 Task: Send an email with the signature Ella Clark with the subject 'Request for an interview' and the message 'I apologize for any errors on our end and would like to make it right.' from softage.1@softage.net to softage.9@softage.net and softage.10@softage.net with CC to softage.2@softage.net
Action: Key pressed n
Screenshot: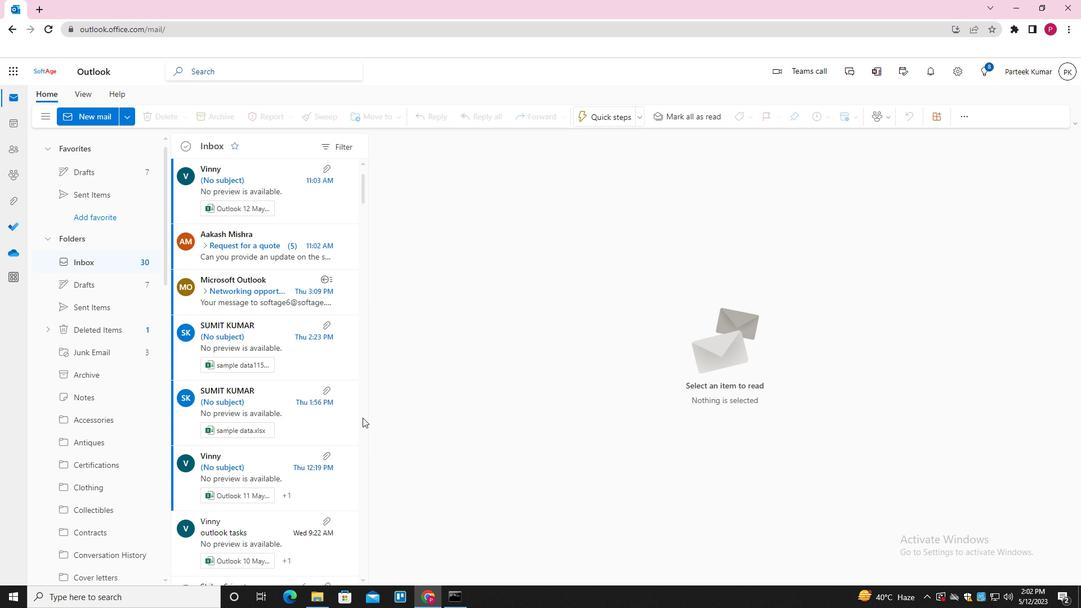 
Action: Mouse moved to (701, 116)
Screenshot: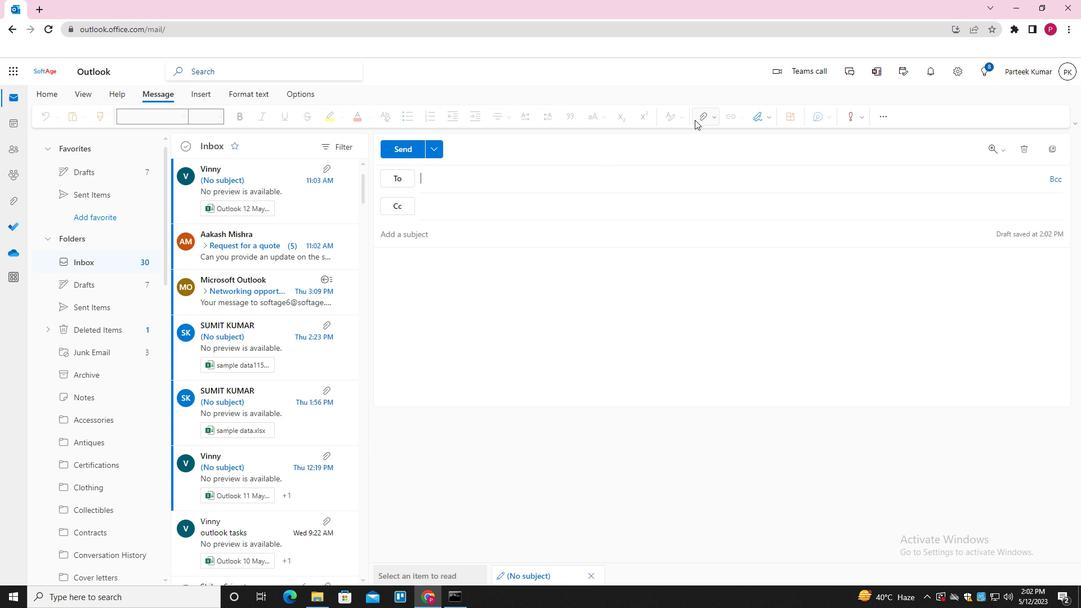 
Action: Mouse pressed left at (701, 116)
Screenshot: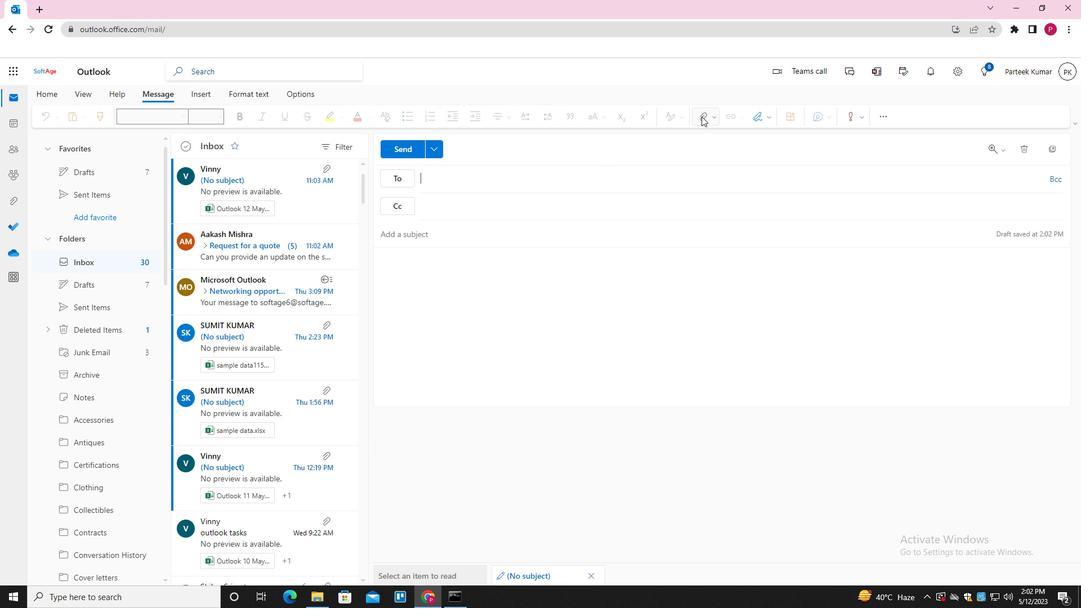 
Action: Mouse moved to (644, 140)
Screenshot: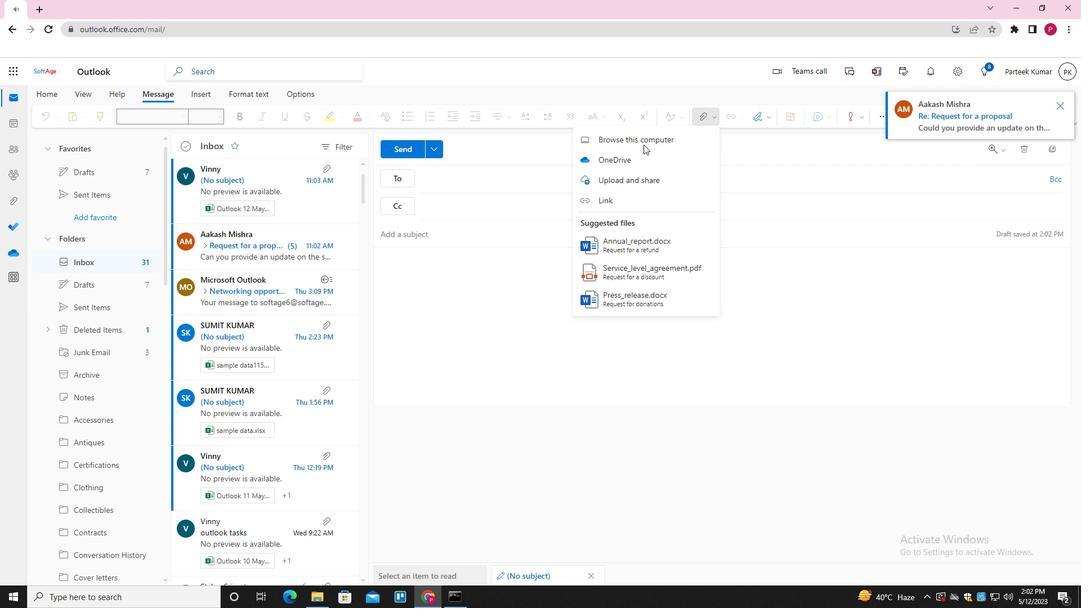 
Action: Mouse pressed left at (644, 140)
Screenshot: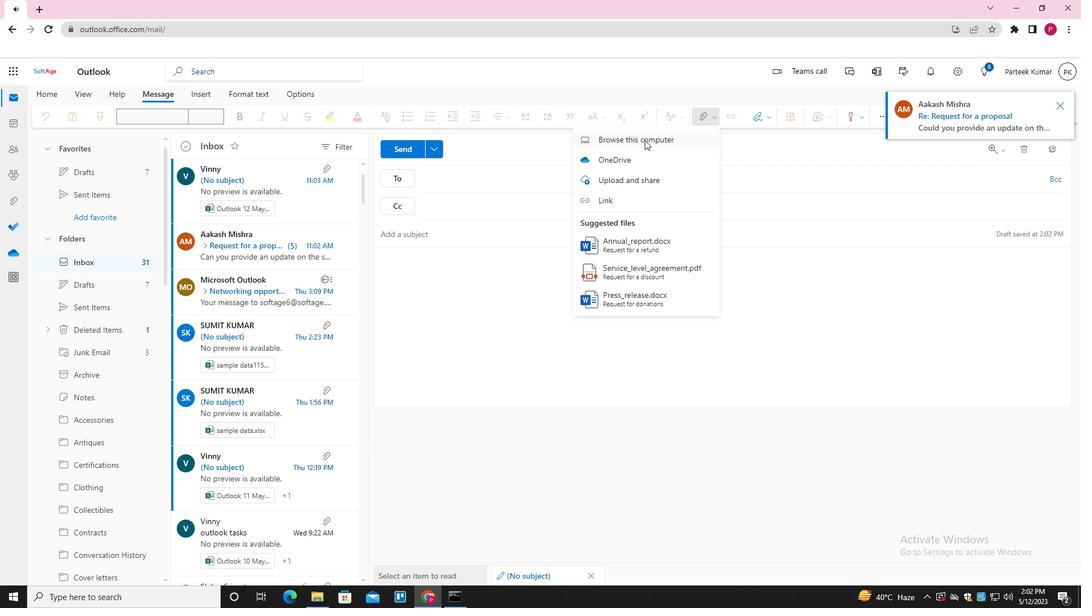 
Action: Mouse moved to (365, 0)
Screenshot: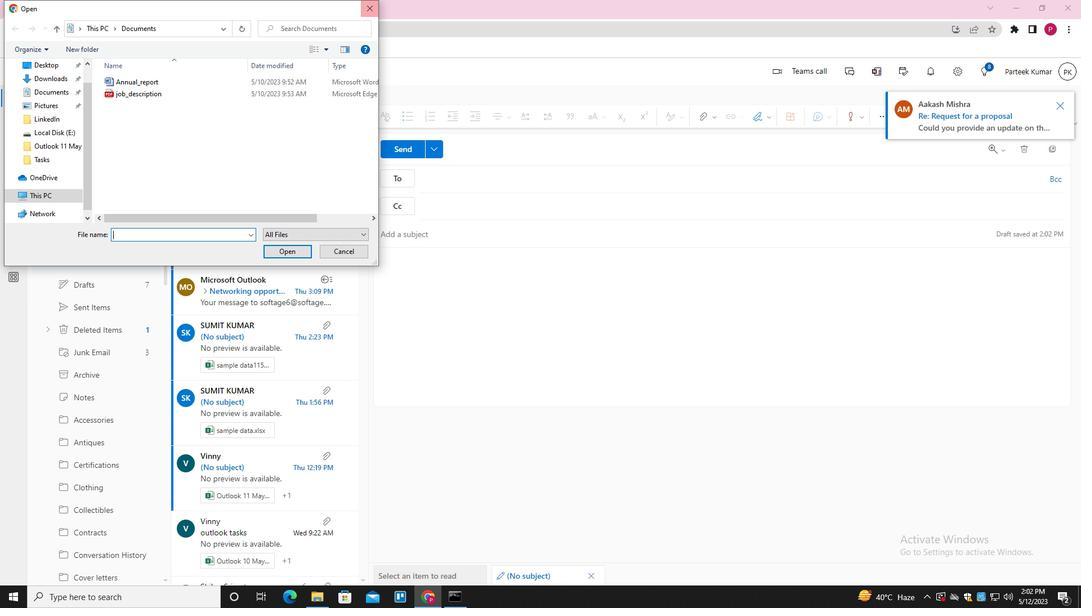
Action: Mouse pressed left at (365, 0)
Screenshot: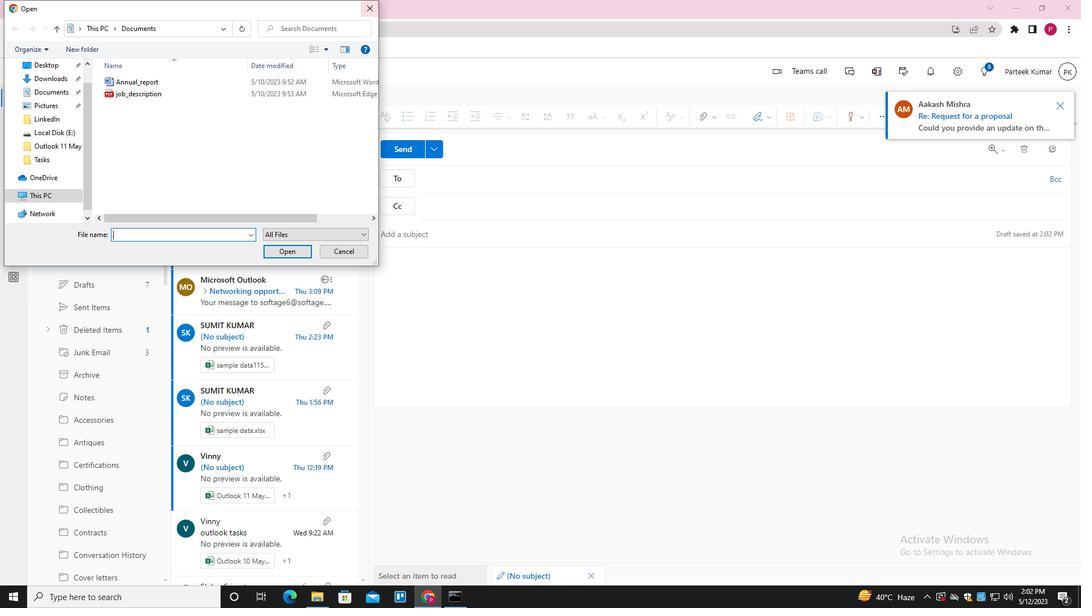 
Action: Mouse moved to (373, 8)
Screenshot: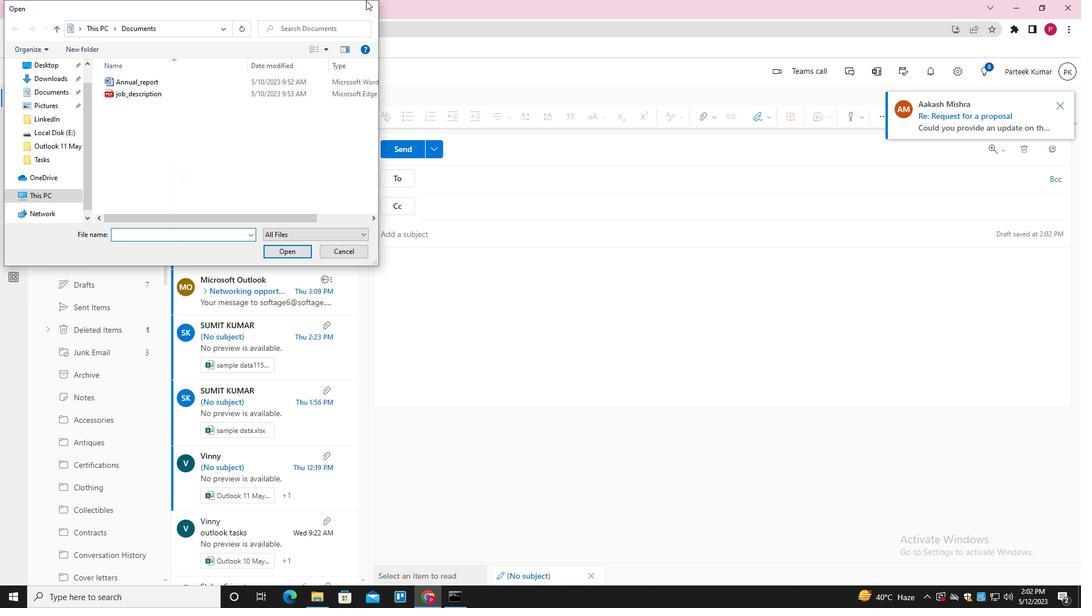 
Action: Mouse pressed left at (373, 8)
Screenshot: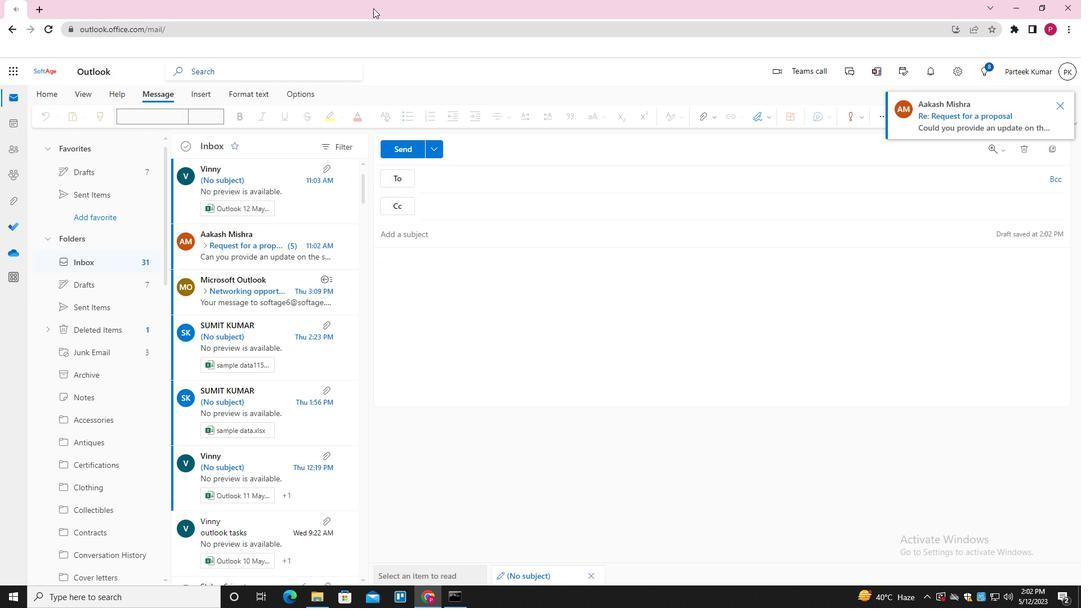 
Action: Mouse moved to (755, 112)
Screenshot: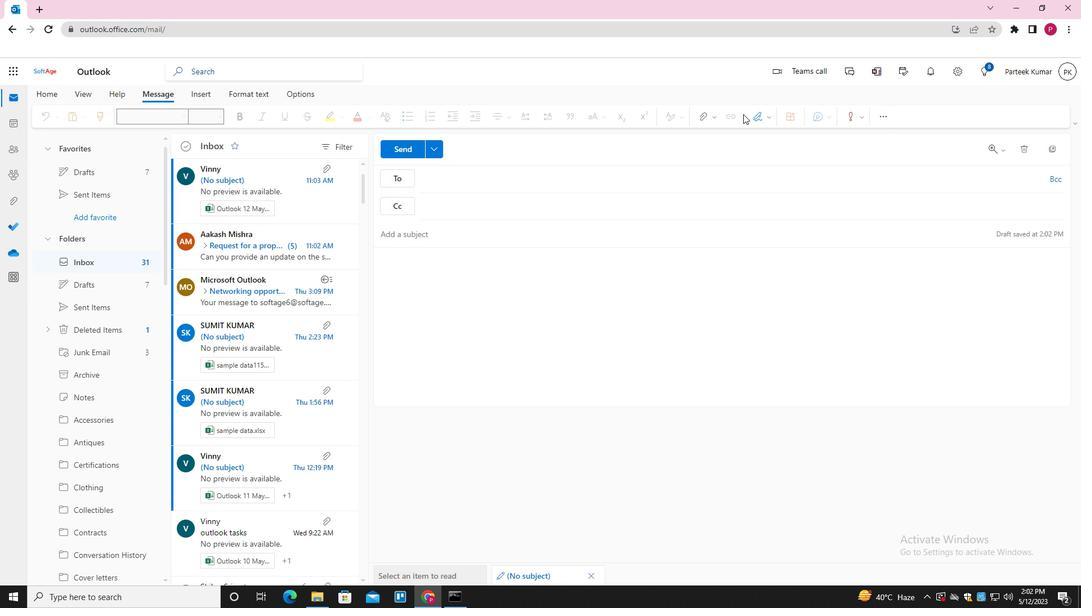 
Action: Mouse pressed left at (755, 112)
Screenshot: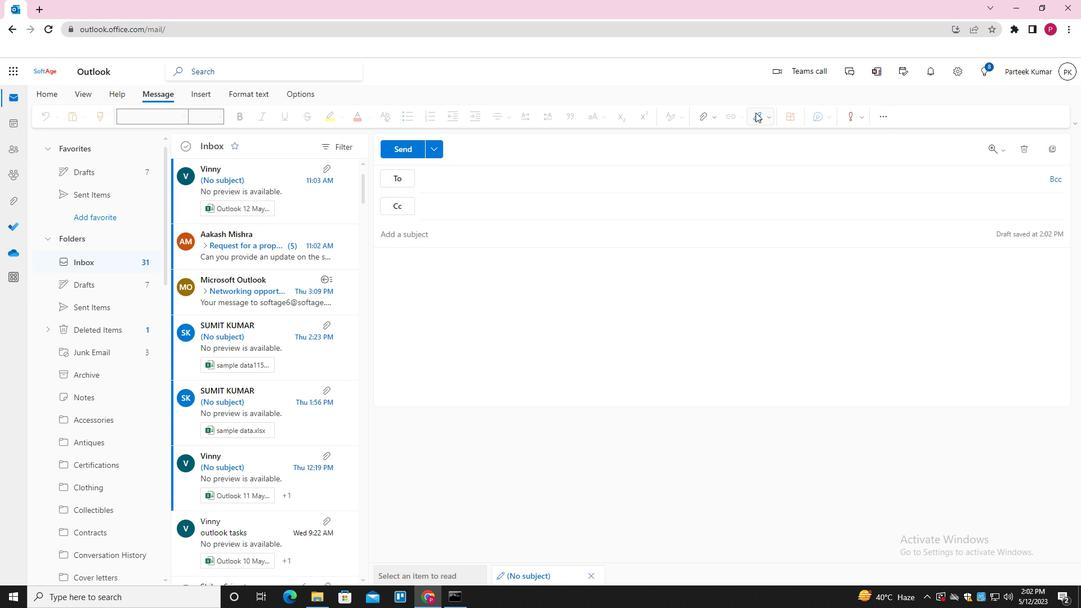 
Action: Mouse moved to (733, 164)
Screenshot: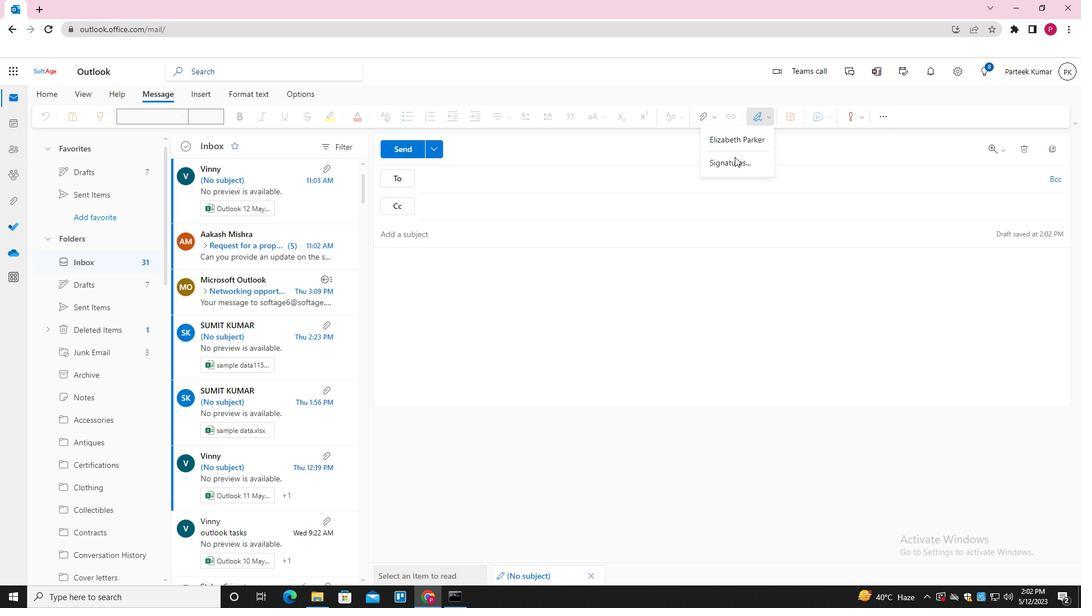 
Action: Mouse pressed left at (733, 164)
Screenshot: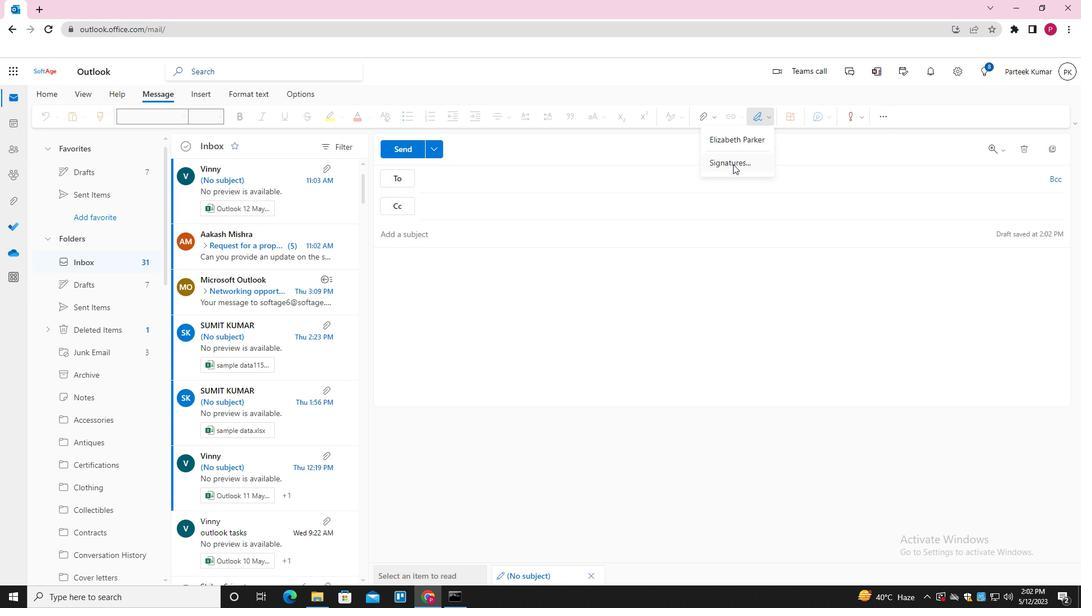
Action: Mouse moved to (759, 213)
Screenshot: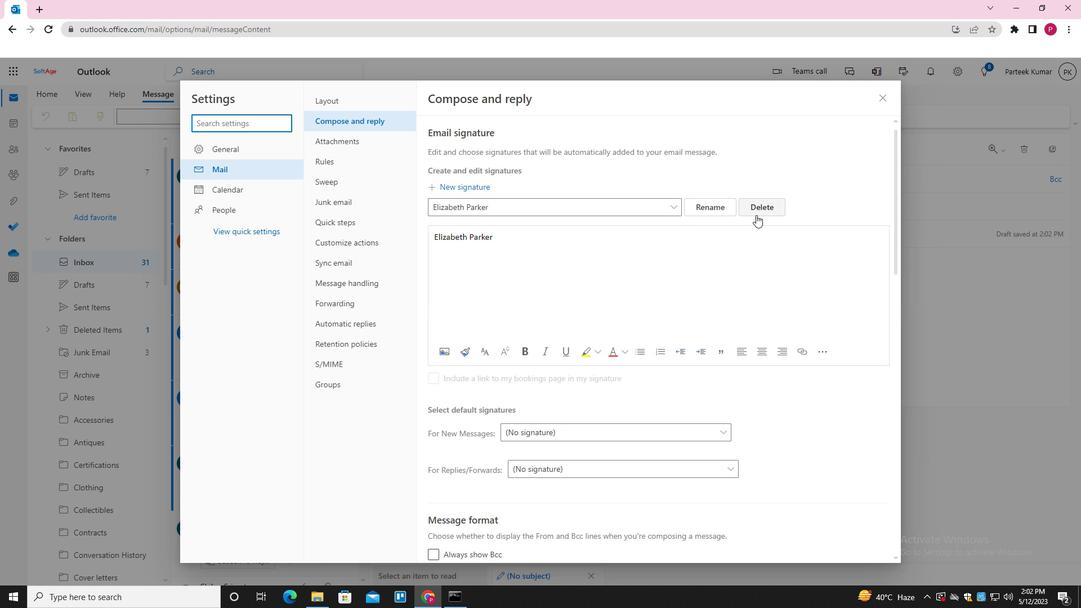 
Action: Mouse pressed left at (759, 213)
Screenshot: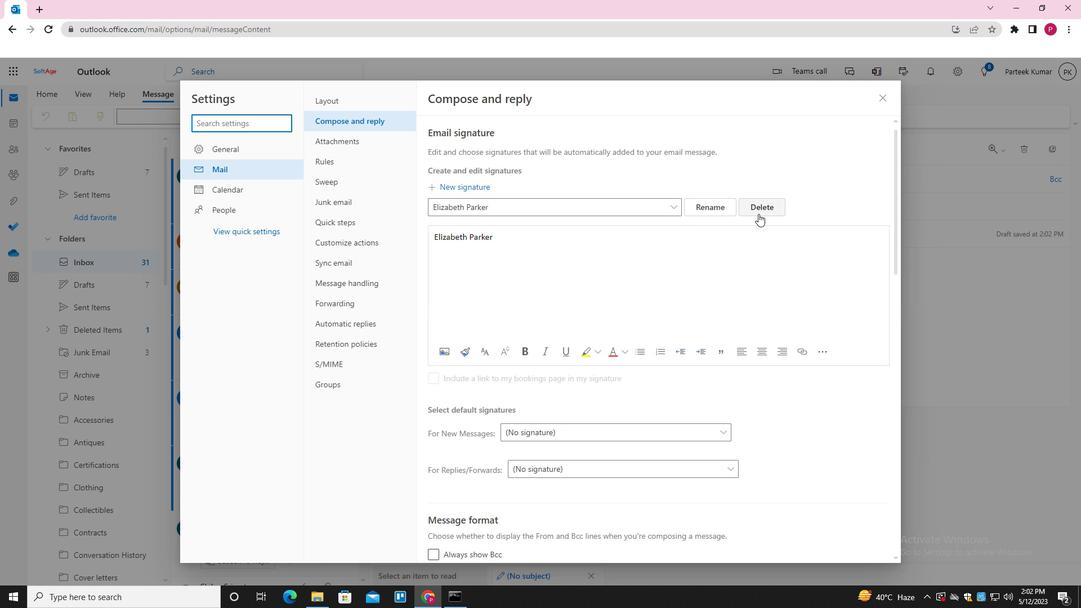
Action: Mouse moved to (600, 204)
Screenshot: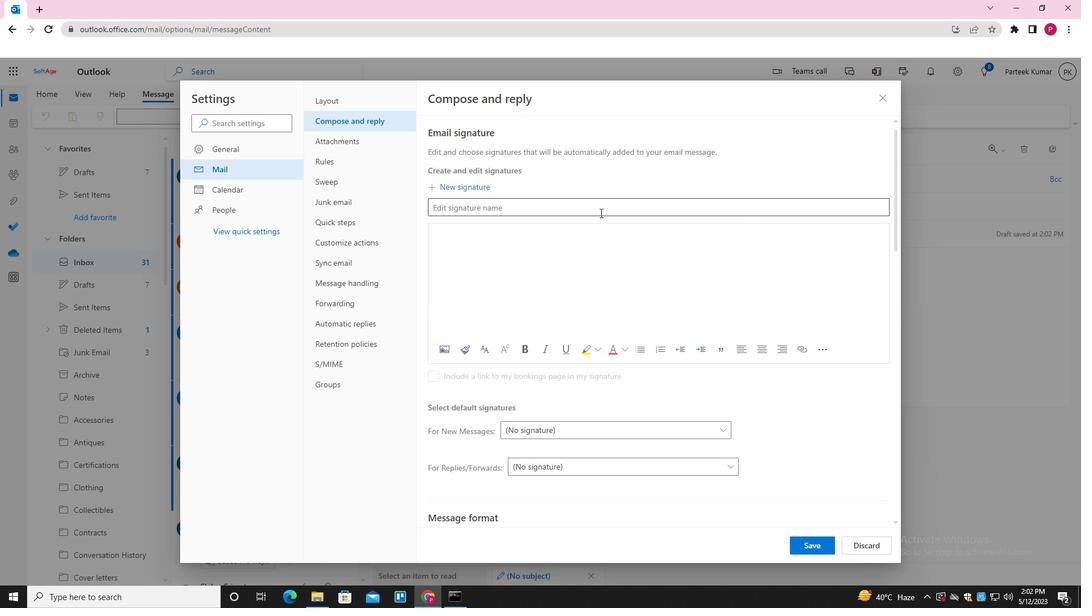 
Action: Mouse pressed left at (600, 204)
Screenshot: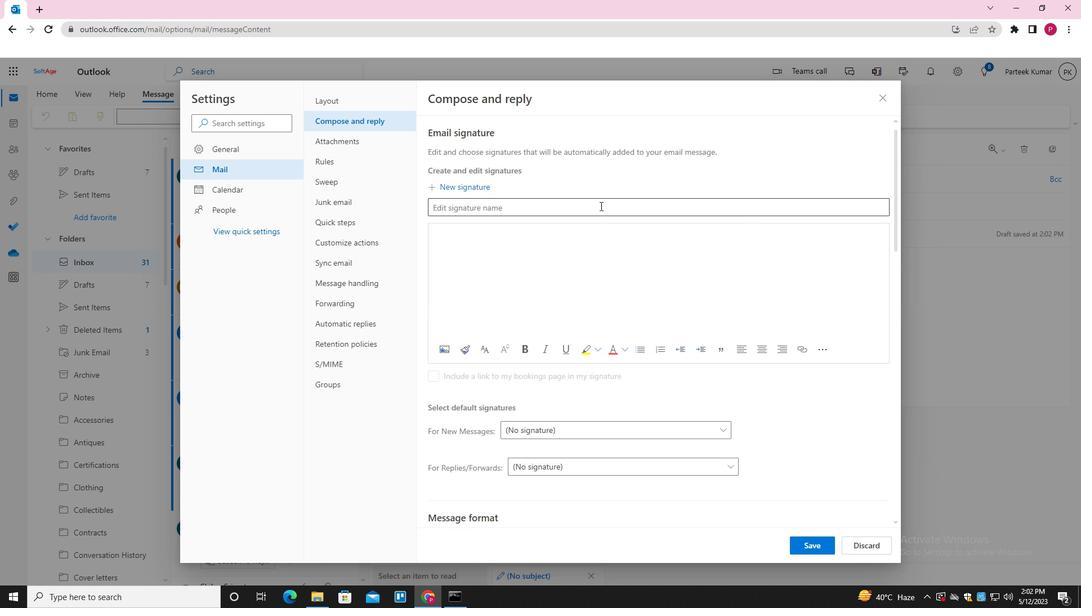 
Action: Key pressed <Key.shift>ELLA<Key.space><Key.shift>CLARK<Key.tab><Key.shift>ELLA<Key.space><Key.shift>CLARK
Screenshot: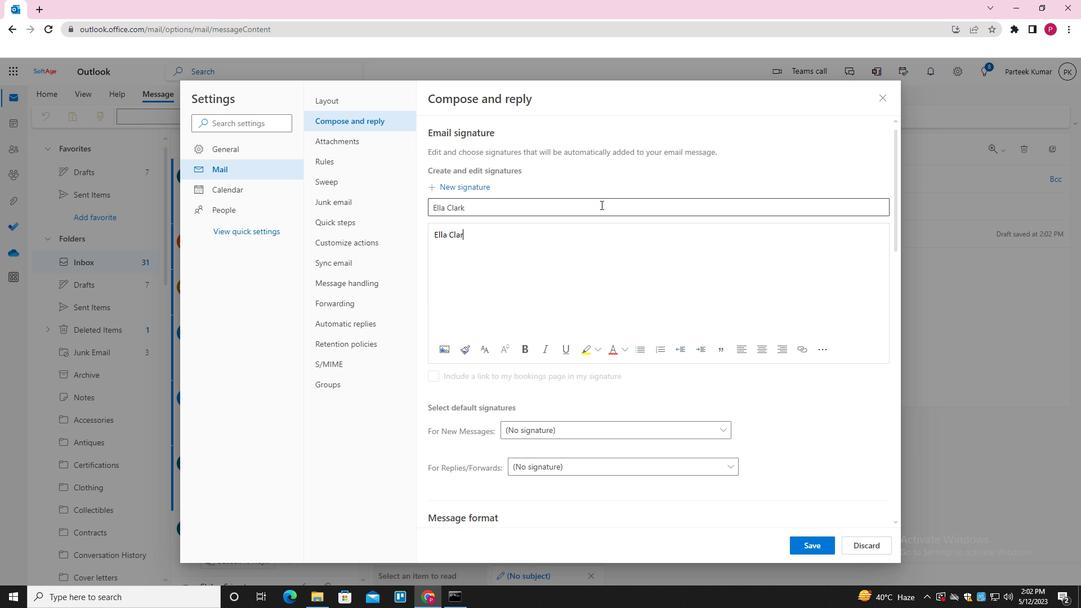 
Action: Mouse moved to (823, 545)
Screenshot: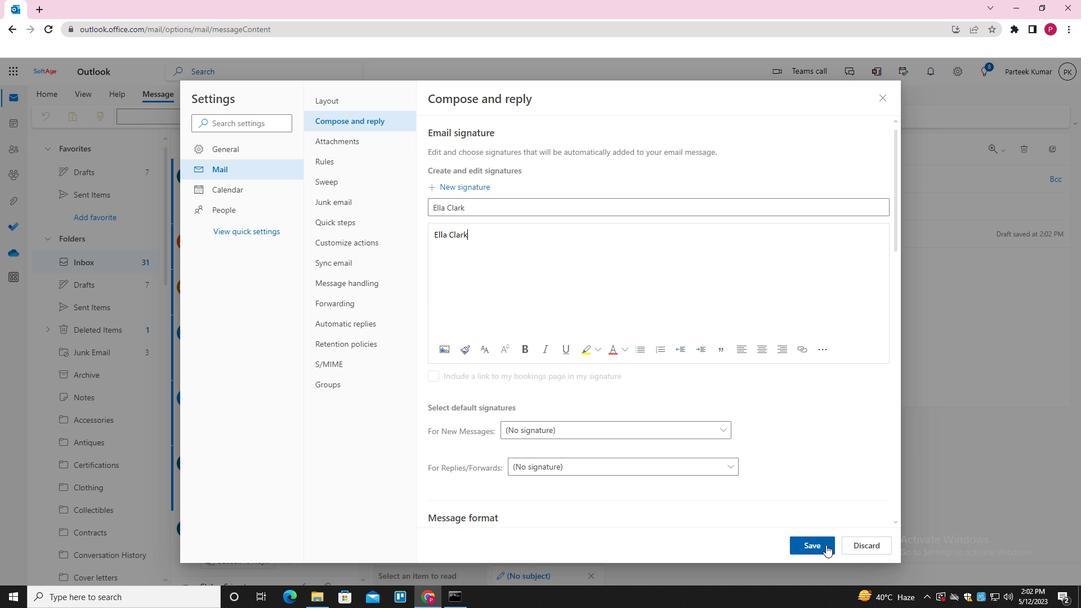 
Action: Mouse pressed left at (823, 545)
Screenshot: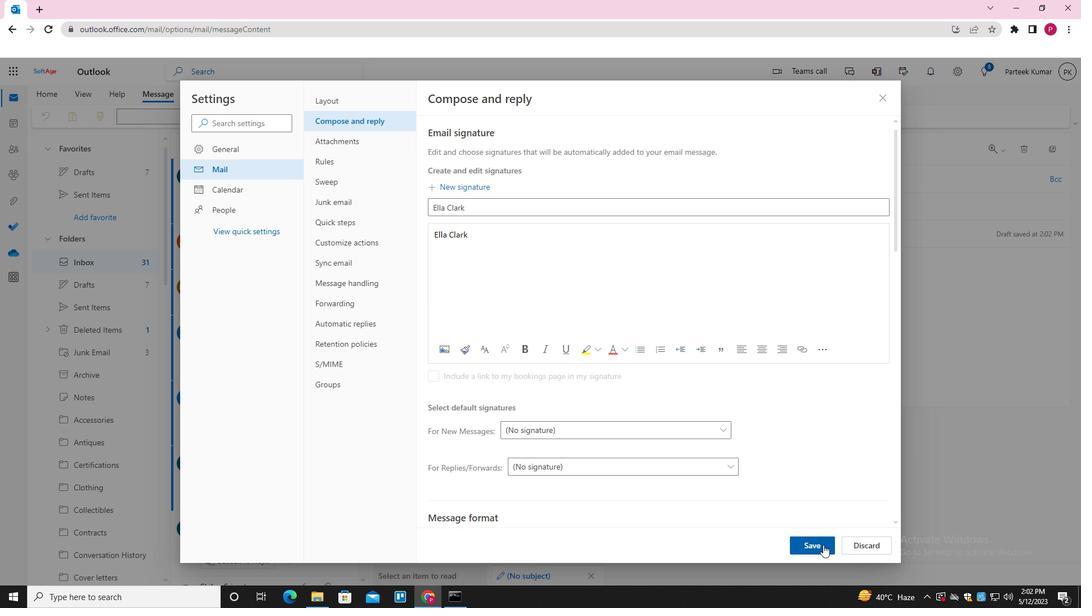 
Action: Mouse moved to (883, 101)
Screenshot: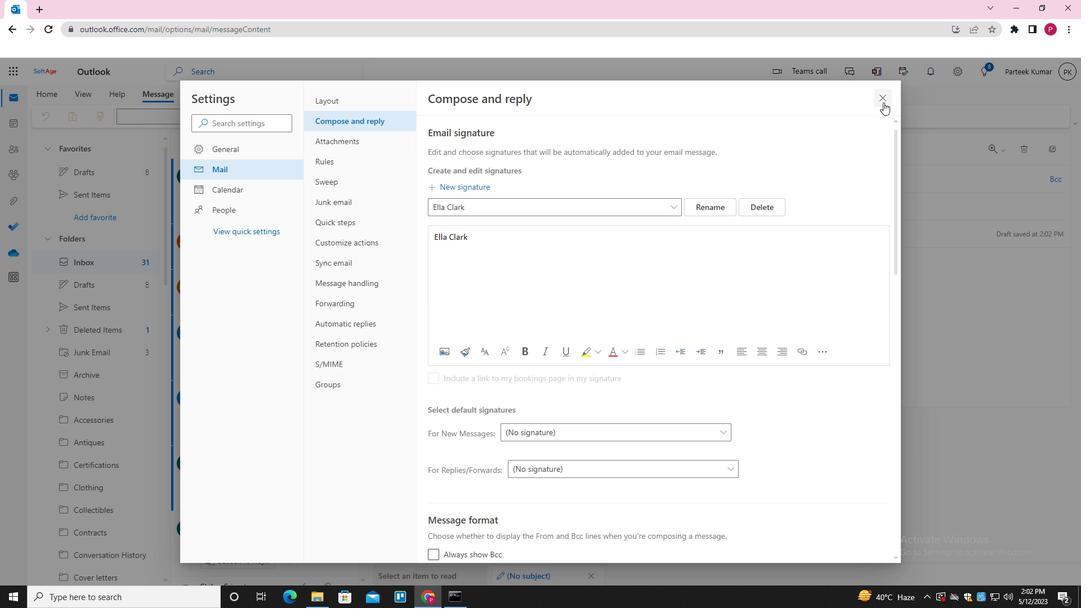 
Action: Mouse pressed left at (883, 101)
Screenshot: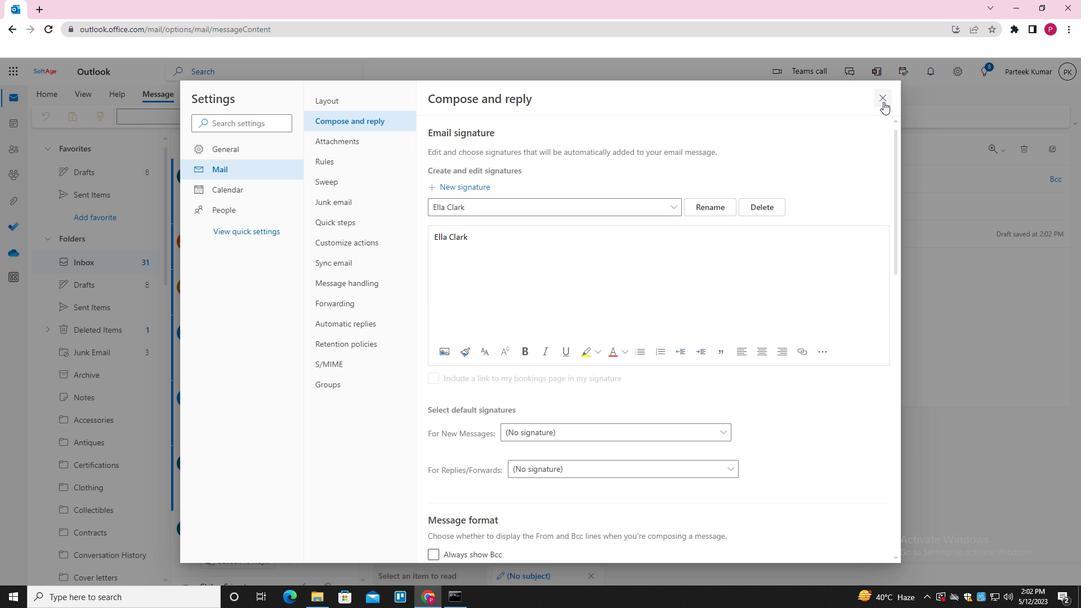 
Action: Mouse moved to (755, 113)
Screenshot: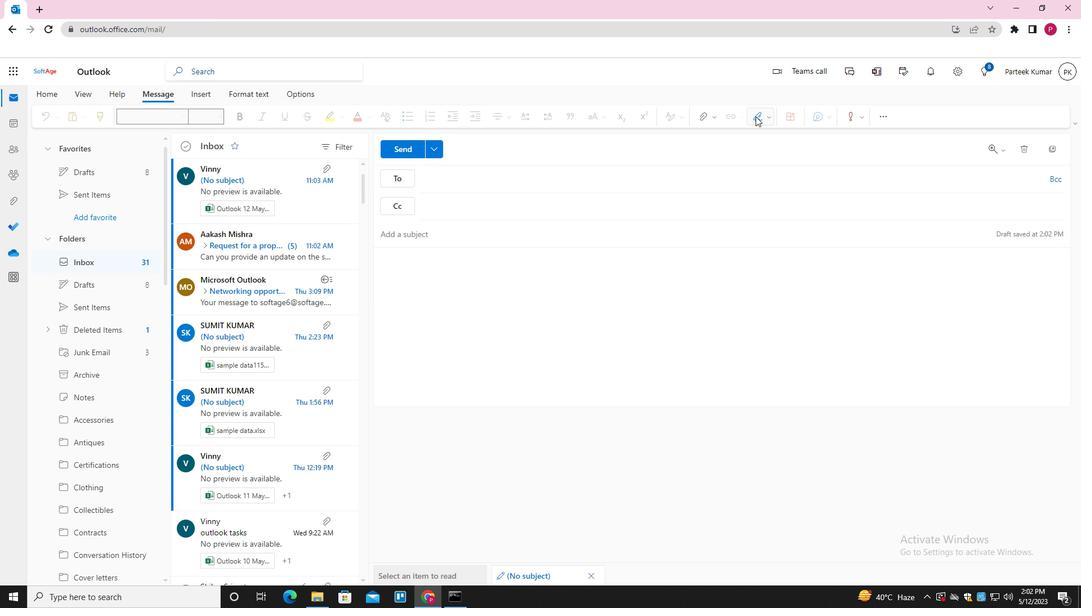 
Action: Mouse pressed left at (755, 113)
Screenshot: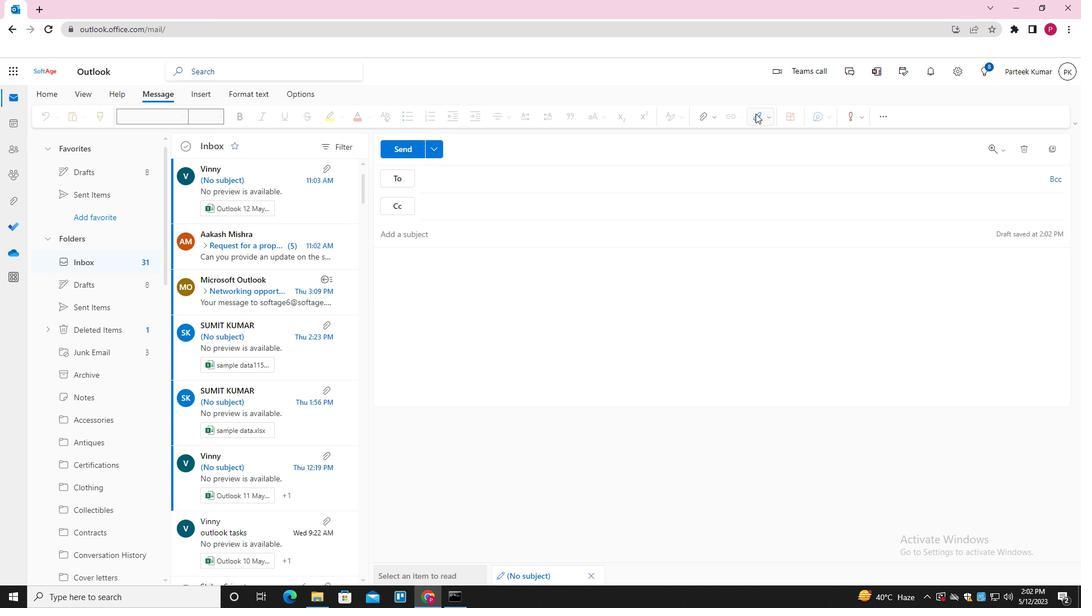 
Action: Mouse moved to (740, 137)
Screenshot: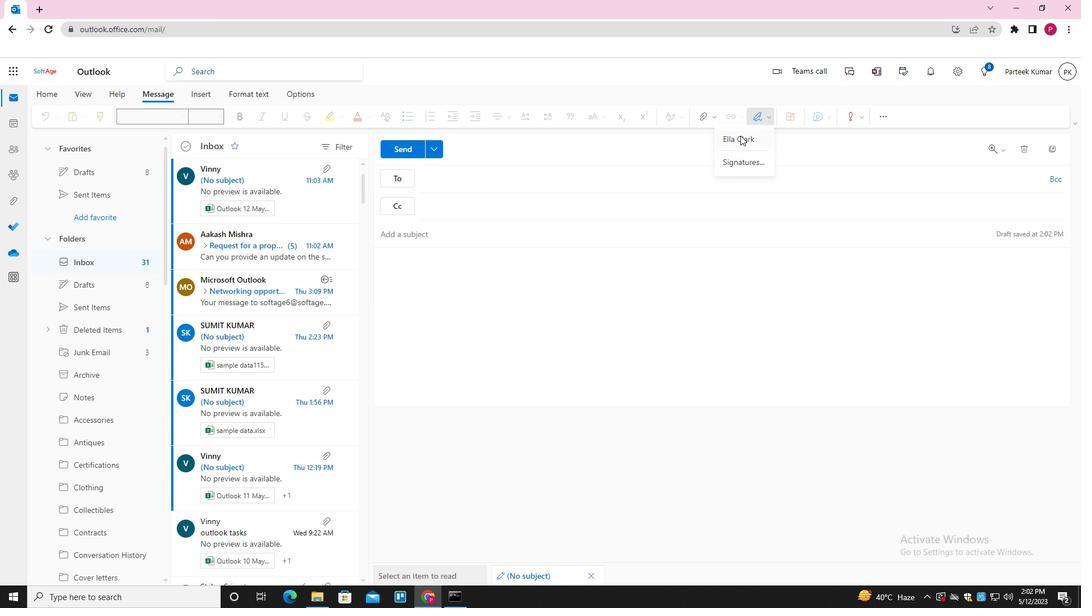 
Action: Mouse pressed left at (740, 137)
Screenshot: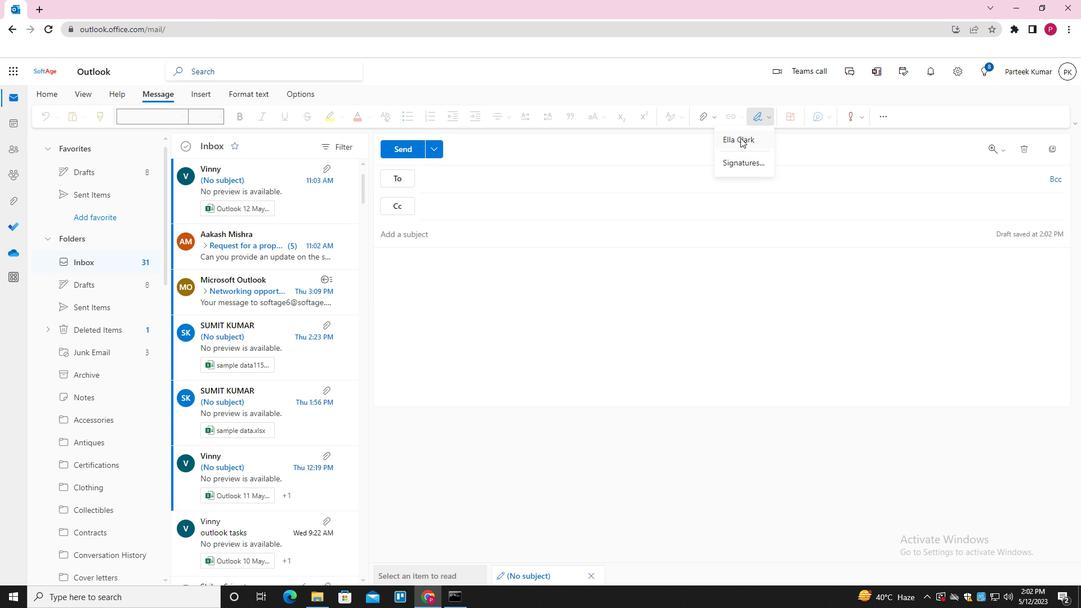 
Action: Mouse moved to (495, 234)
Screenshot: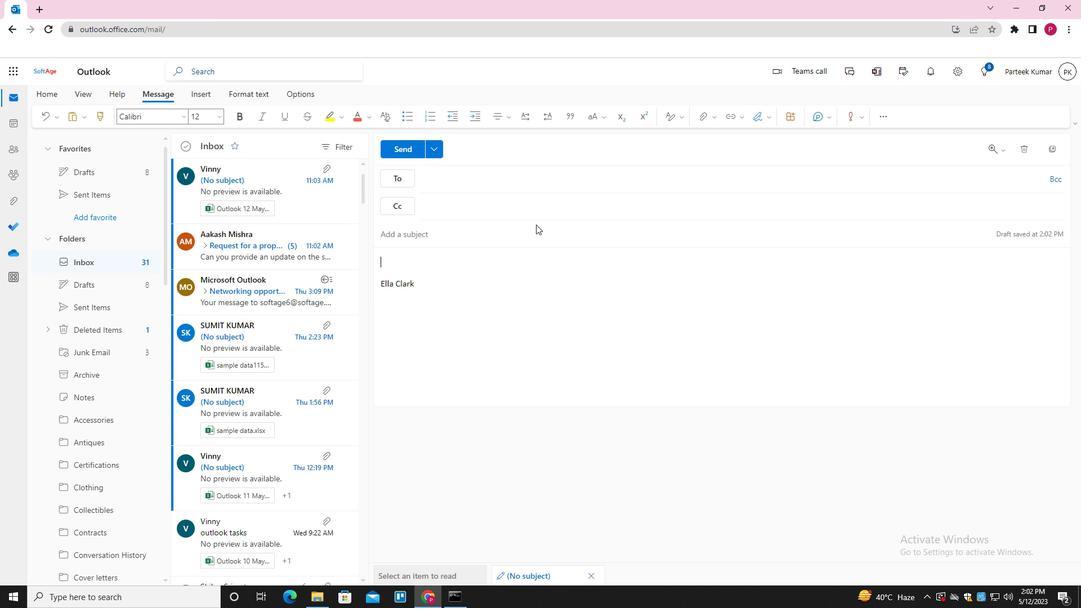 
Action: Mouse pressed left at (495, 234)
Screenshot: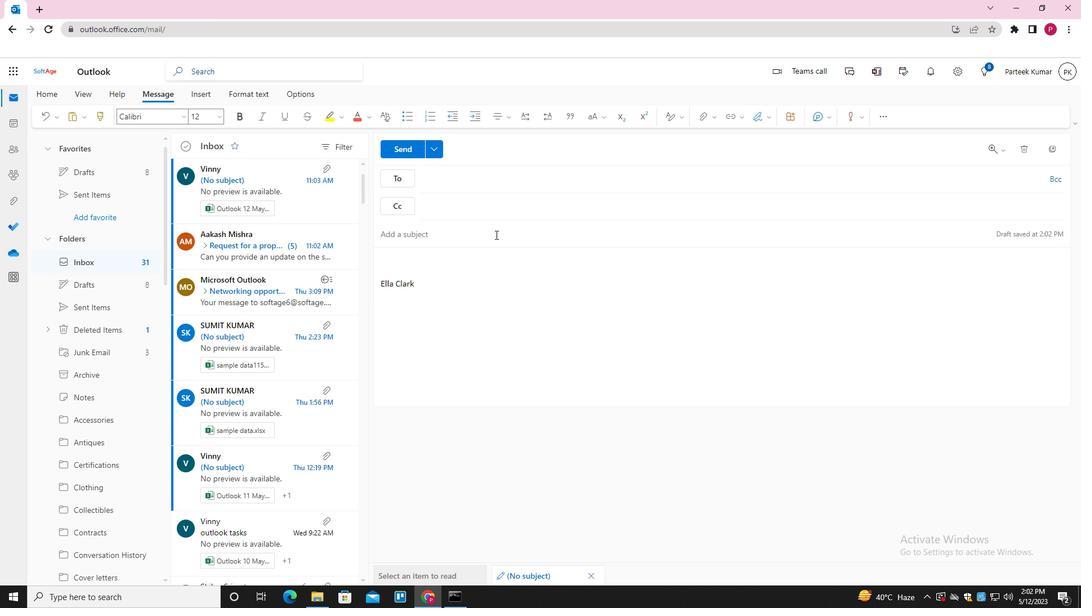 
Action: Key pressed <Key.shift>REQUEST<Key.space>FOR<Key.space>AN<Key.space>INTERVIEW<Key.space>
Screenshot: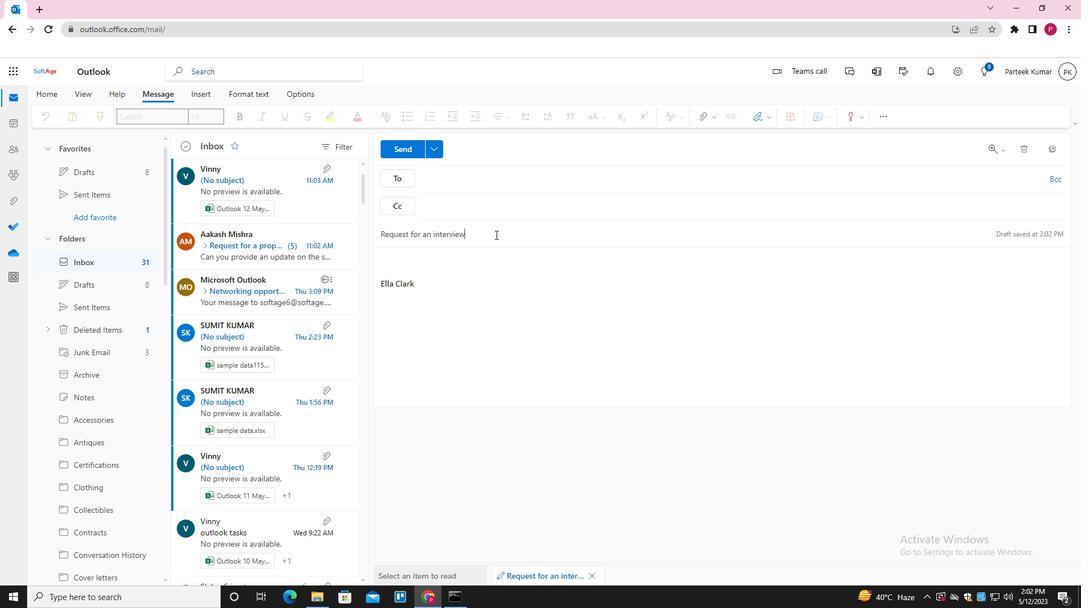 
Action: Mouse moved to (428, 253)
Screenshot: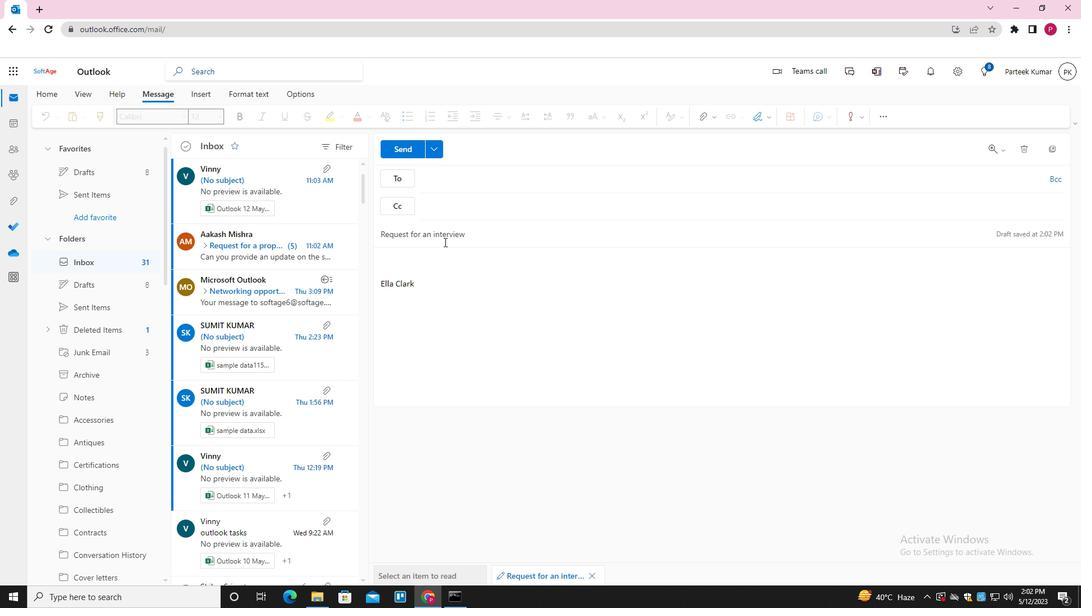 
Action: Key pressed <Key.tab><Key.shift_r>I<Key.space>APOLOGIZE<Key.space>FOR<Key.space>ANY<Key.space>ERRORS<Key.space>ON<Key.space>OUR<Key.space>END<Key.space>AND<Key.space>WOULD<Key.space>LIKE<Key.space>TO<Key.space>MAKE<Key.space>IT<Key.space>RIGHT
Screenshot: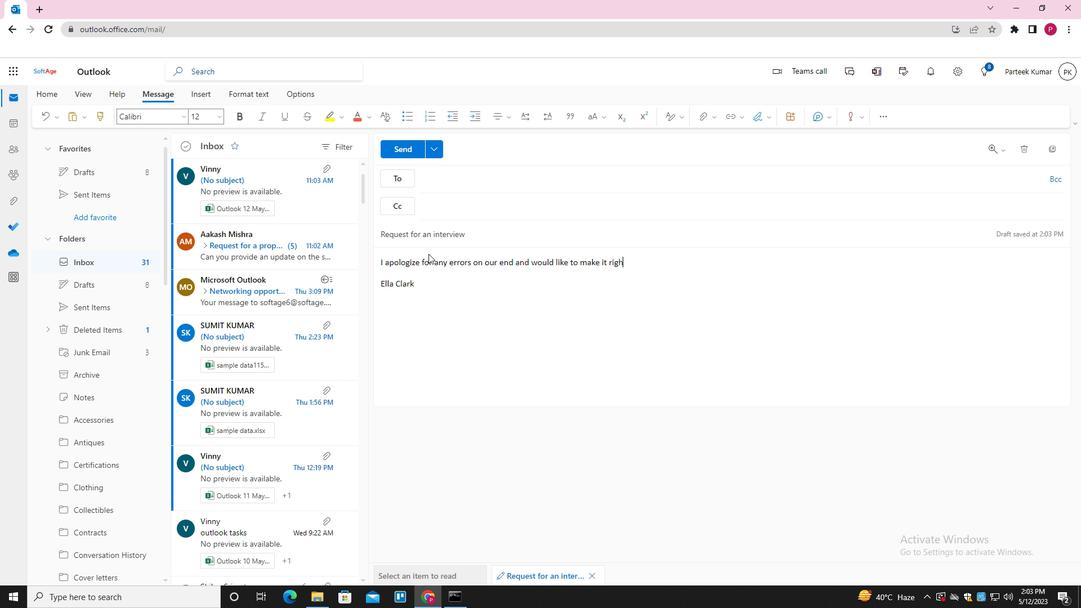 
Action: Mouse moved to (528, 181)
Screenshot: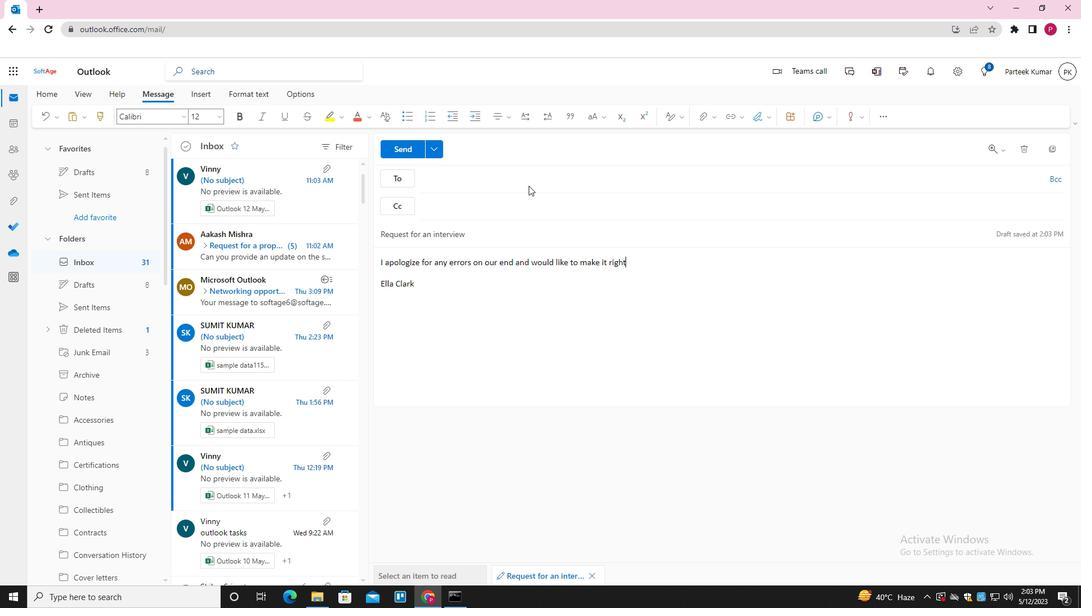 
Action: Mouse pressed left at (528, 181)
Screenshot: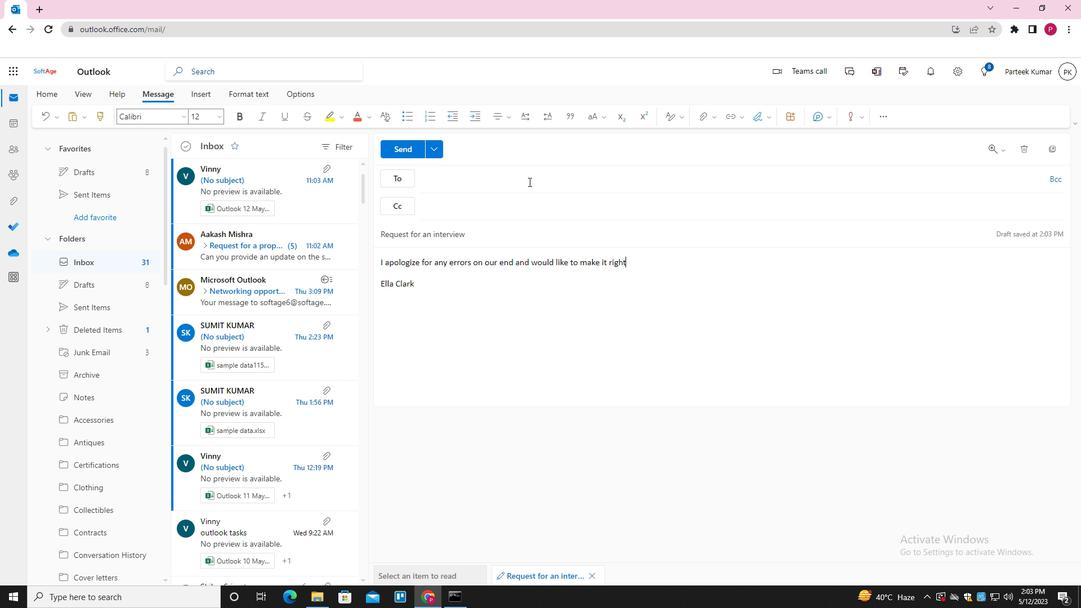 
Action: Key pressed SOFTAGE.9<Key.shift>@SOFTAGE.NET<Key.enter>SOFTAGE.10<Key.shift>@SOFTAGE.NET<Key.enter><Key.tab>SOFTAGE.2<Key.shift>@SOFTAGE.NET<Key.enter>
Screenshot: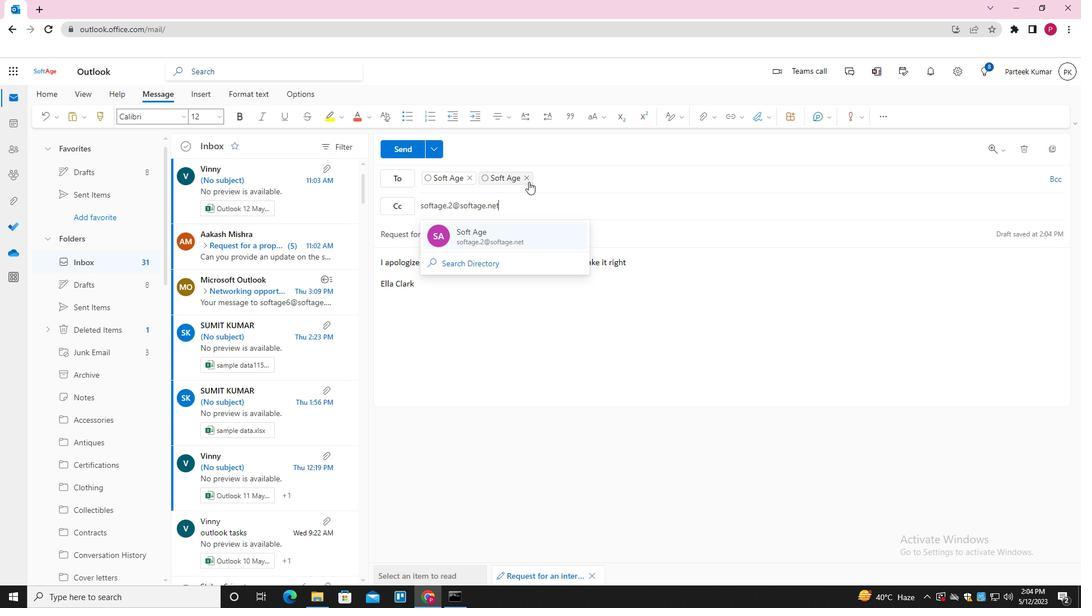 
Action: Mouse moved to (397, 153)
Screenshot: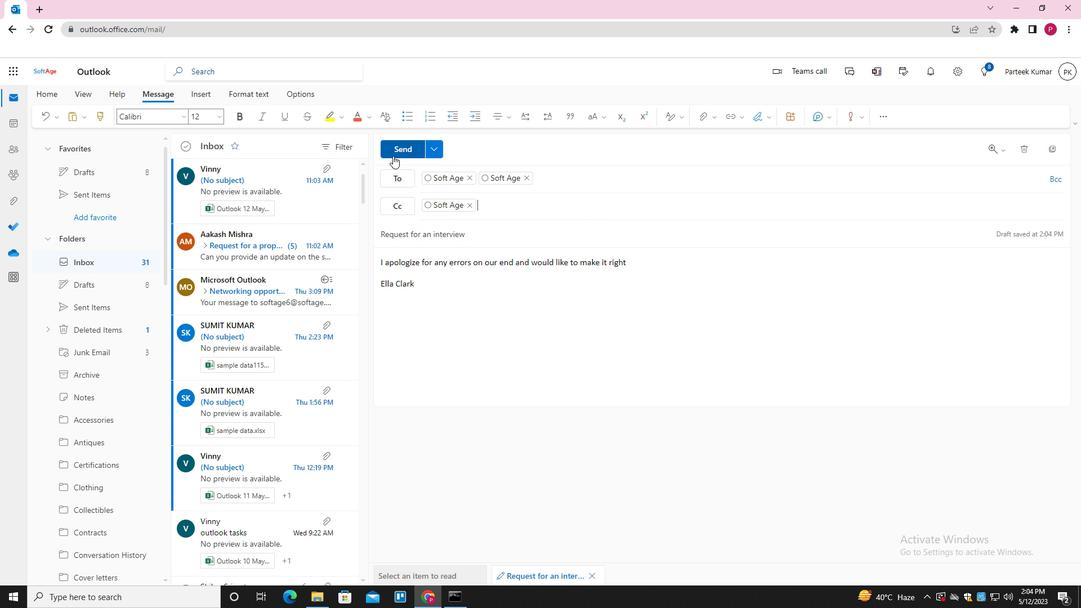 
Action: Mouse pressed left at (397, 153)
Screenshot: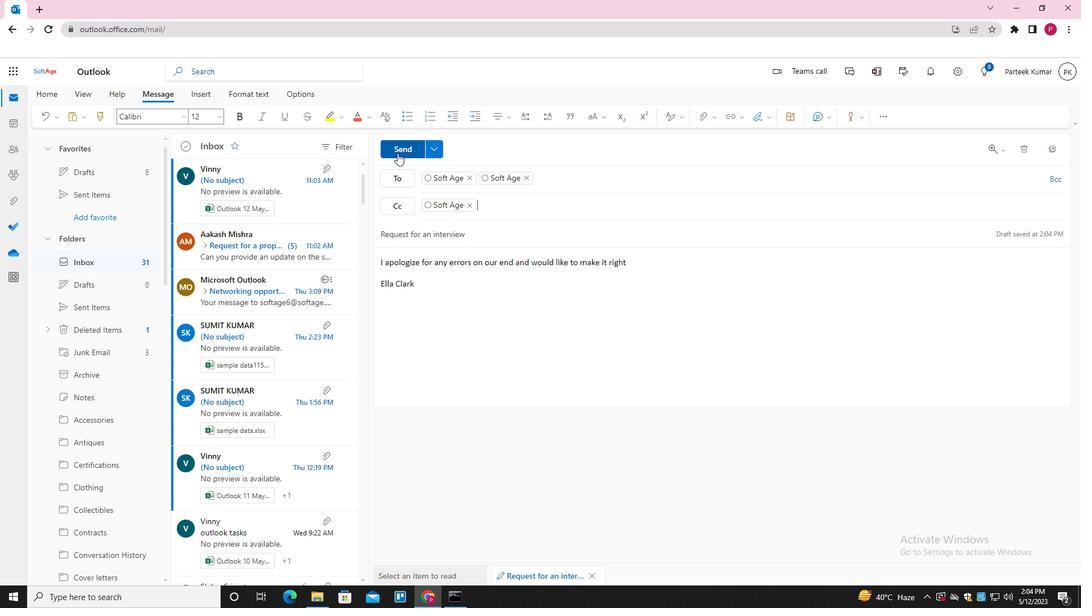 
Action: Mouse moved to (604, 316)
Screenshot: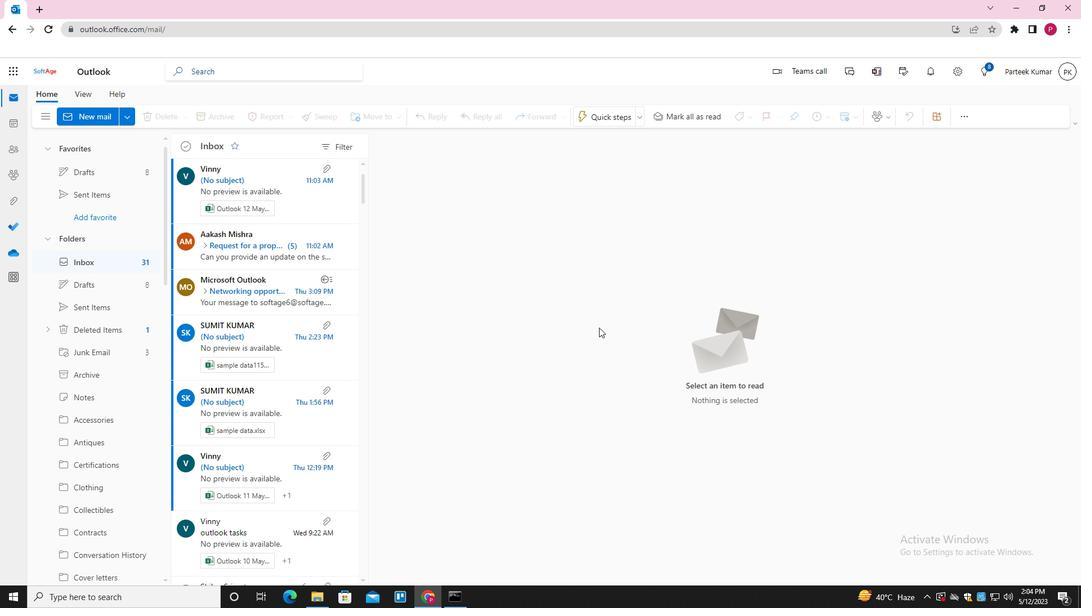 
